 Task: For heading Arial black with underline.  font size for heading18,  'Change the font style of data to'Calibri.  and font size to 9,  Change the alignment of both headline & data to Align center.  In the sheet  auditingSalesPerformance_2025
Action: Mouse moved to (798, 98)
Screenshot: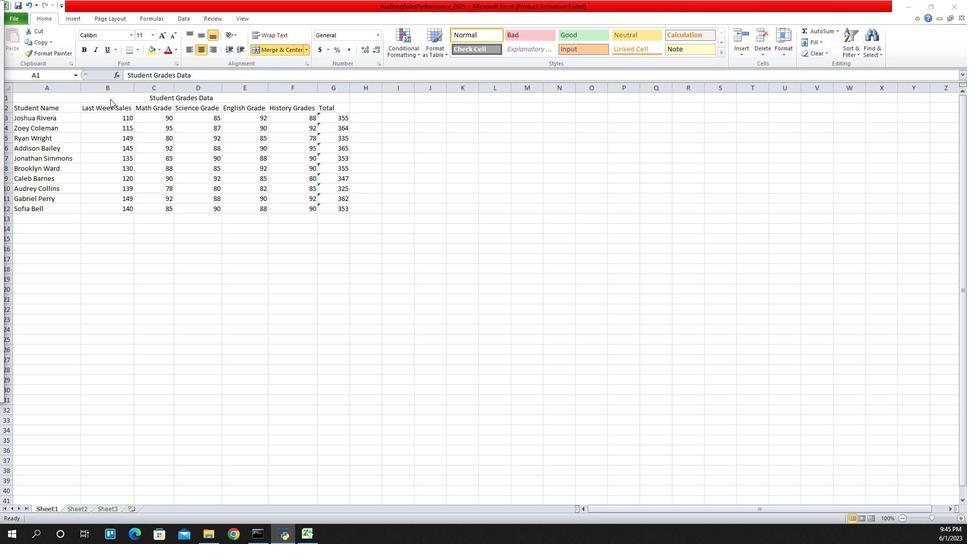 
Action: Mouse pressed left at (798, 98)
Screenshot: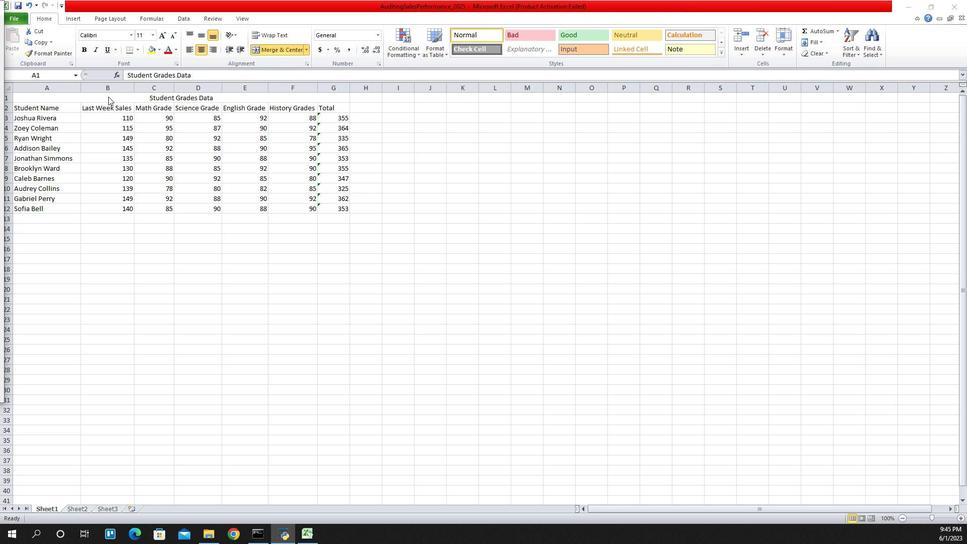 
Action: Mouse moved to (795, 38)
Screenshot: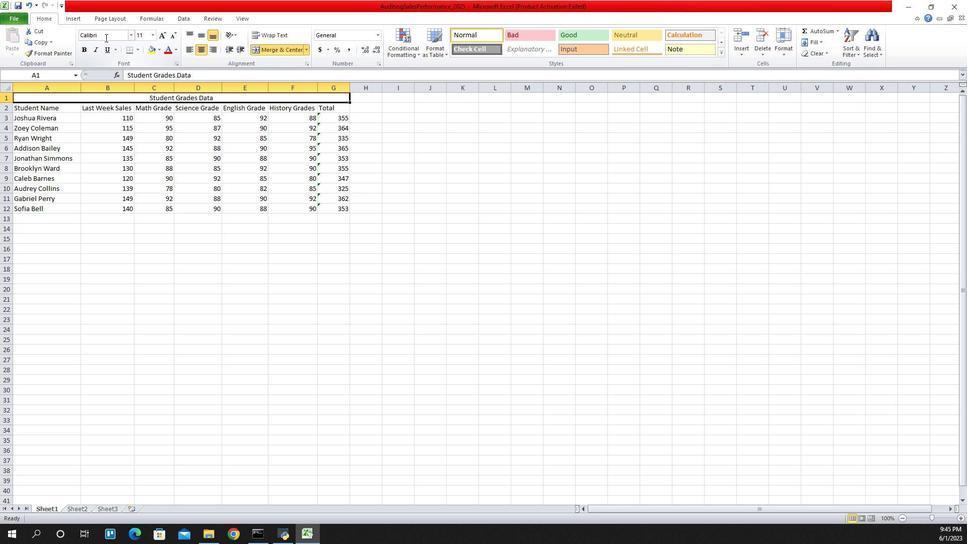 
Action: Mouse pressed left at (795, 38)
Screenshot: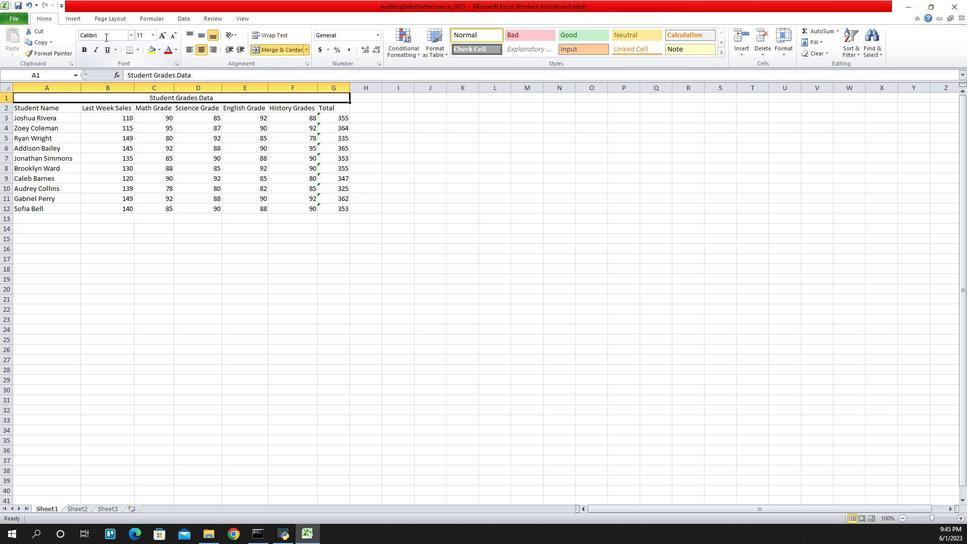
Action: Mouse moved to (820, 38)
Screenshot: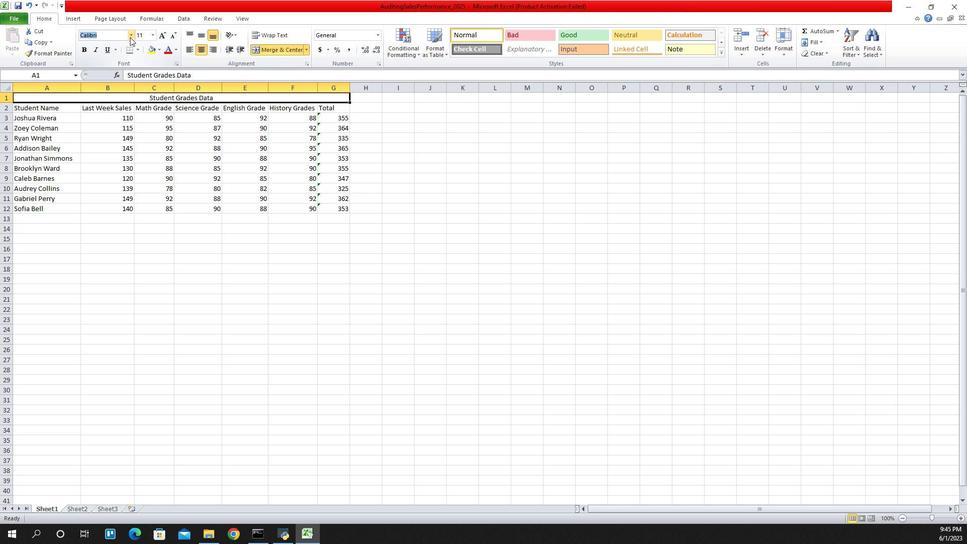 
Action: Mouse pressed left at (820, 38)
Screenshot: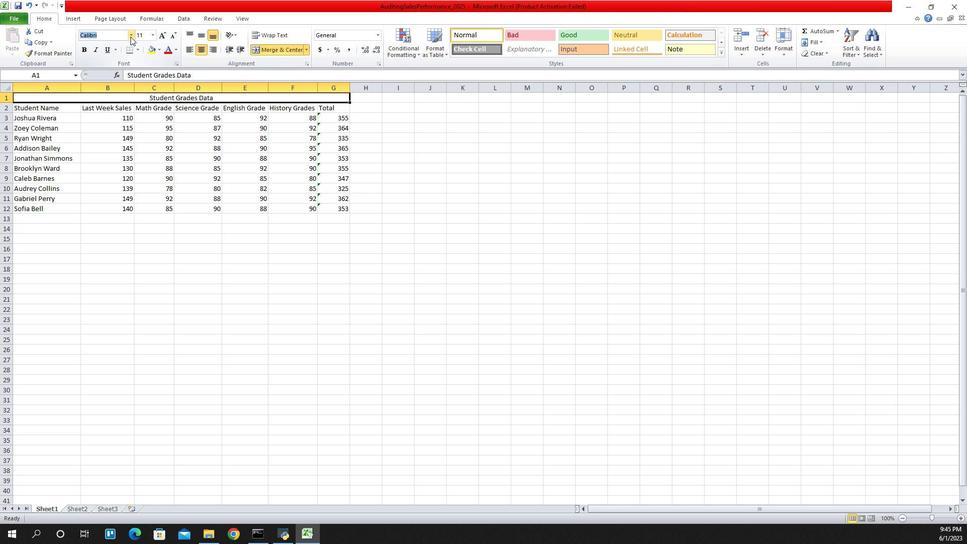 
Action: Mouse moved to (800, 130)
Screenshot: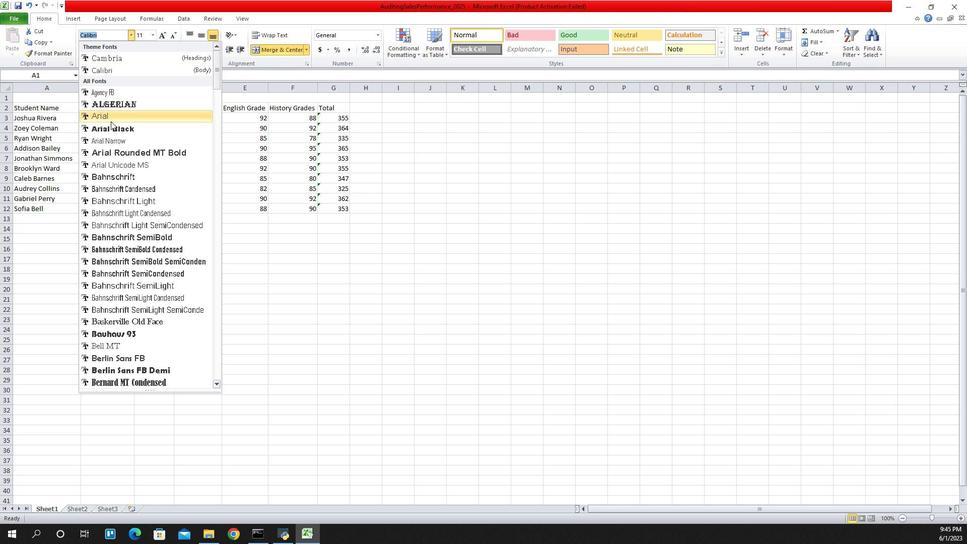 
Action: Mouse pressed left at (800, 130)
Screenshot: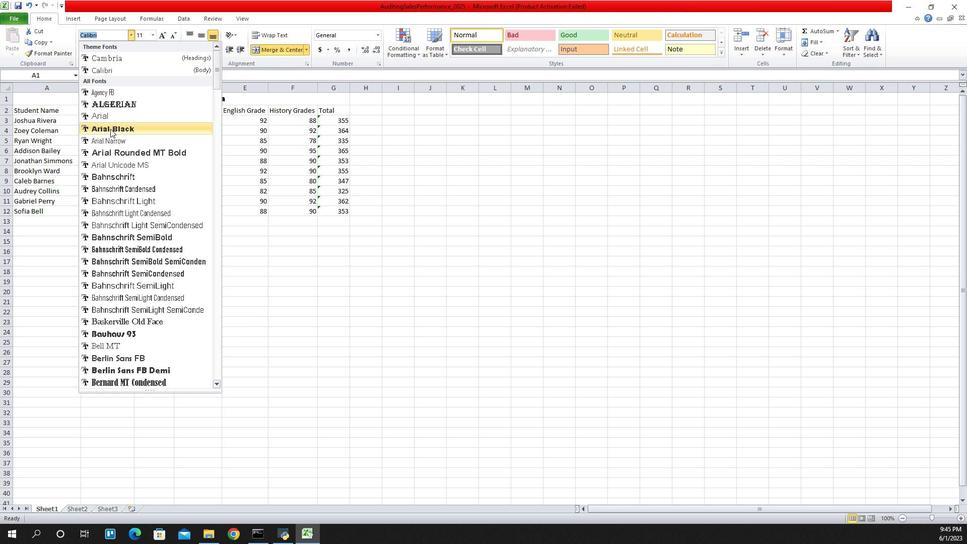 
Action: Key pressed ctrl+U
Screenshot: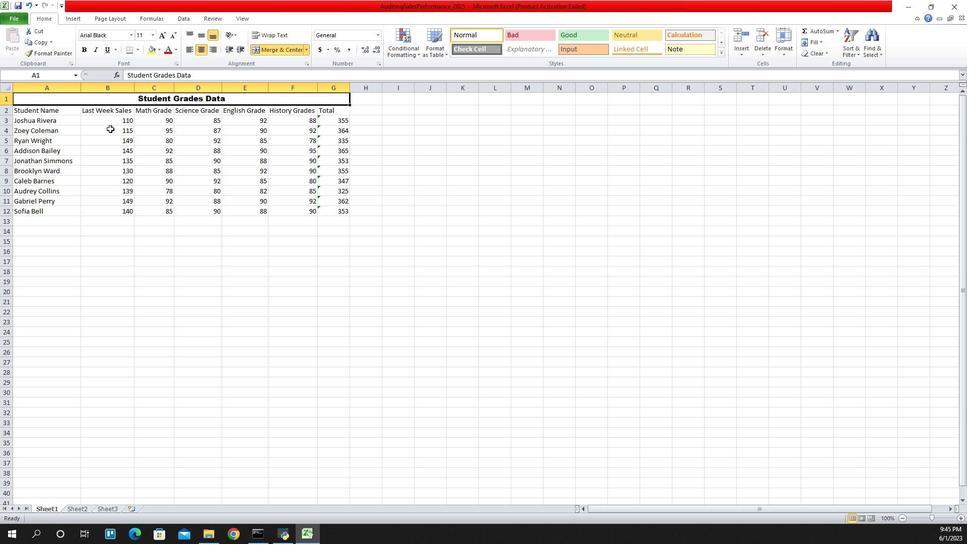 
Action: Mouse moved to (843, 37)
Screenshot: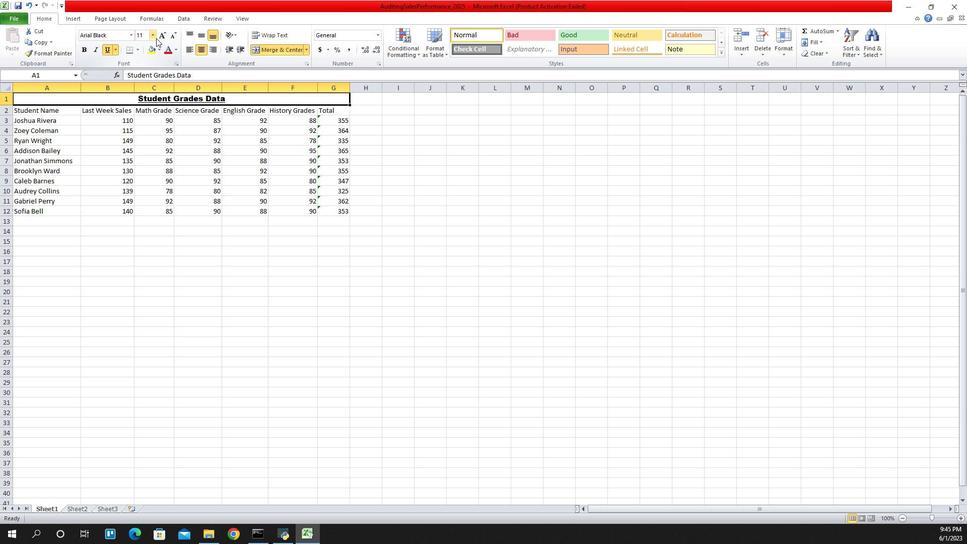 
Action: Mouse pressed left at (843, 37)
Screenshot: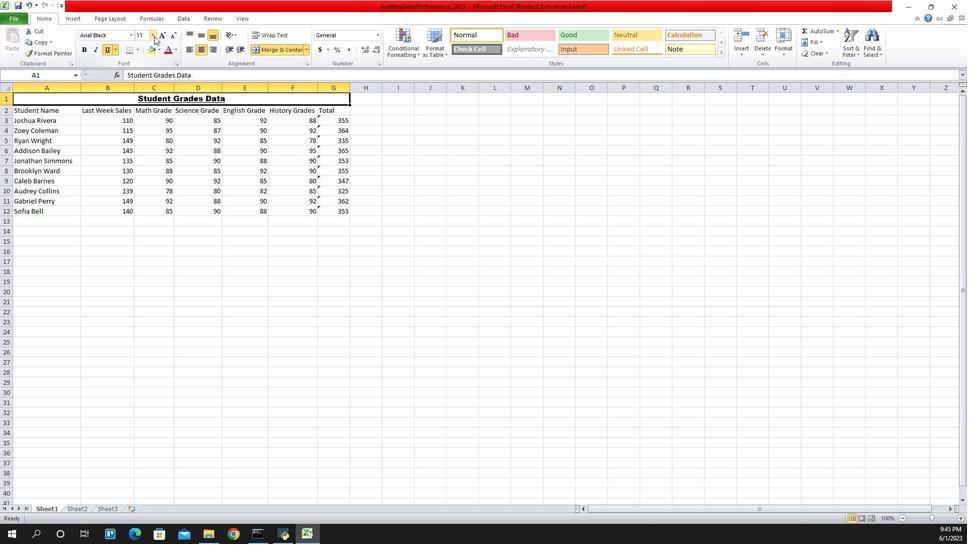 
Action: Mouse moved to (831, 104)
Screenshot: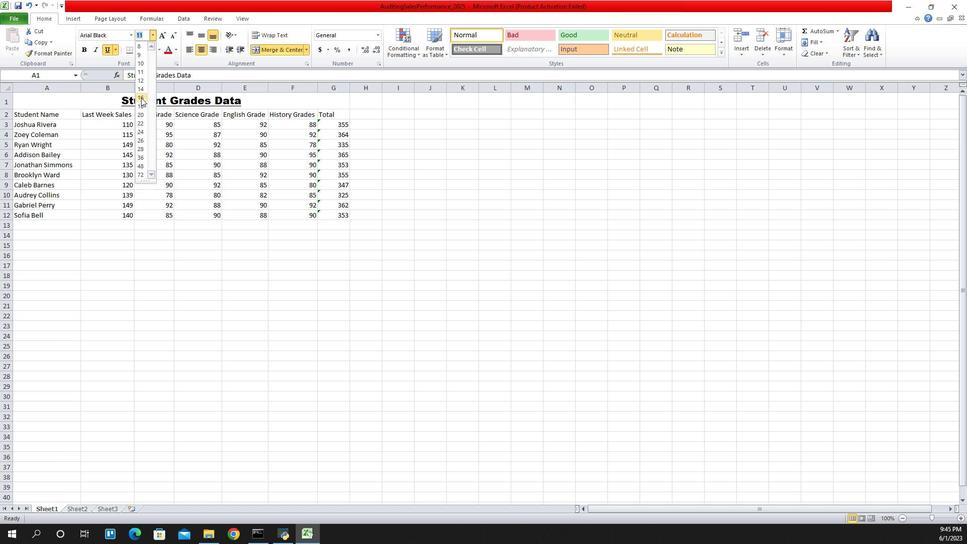 
Action: Mouse pressed left at (831, 104)
Screenshot: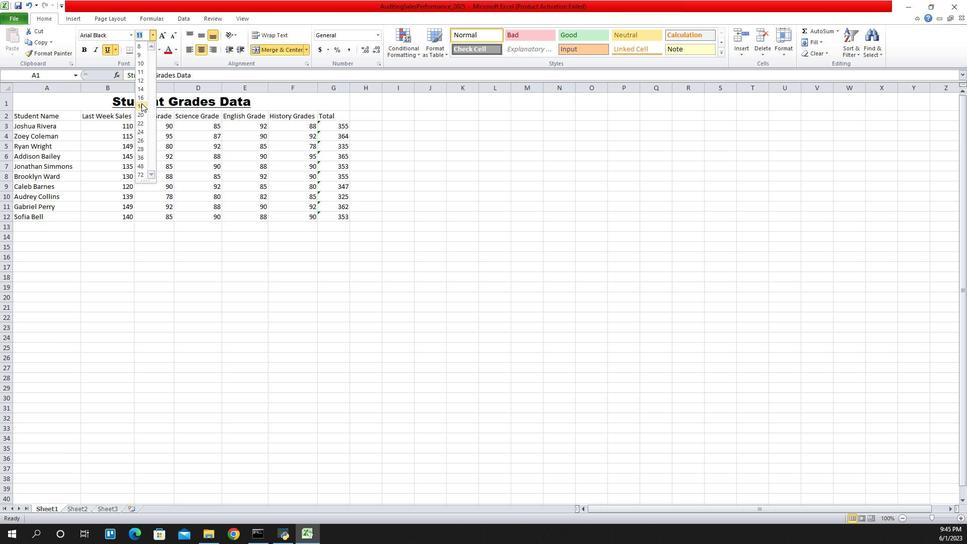 
Action: Mouse moved to (726, 121)
Screenshot: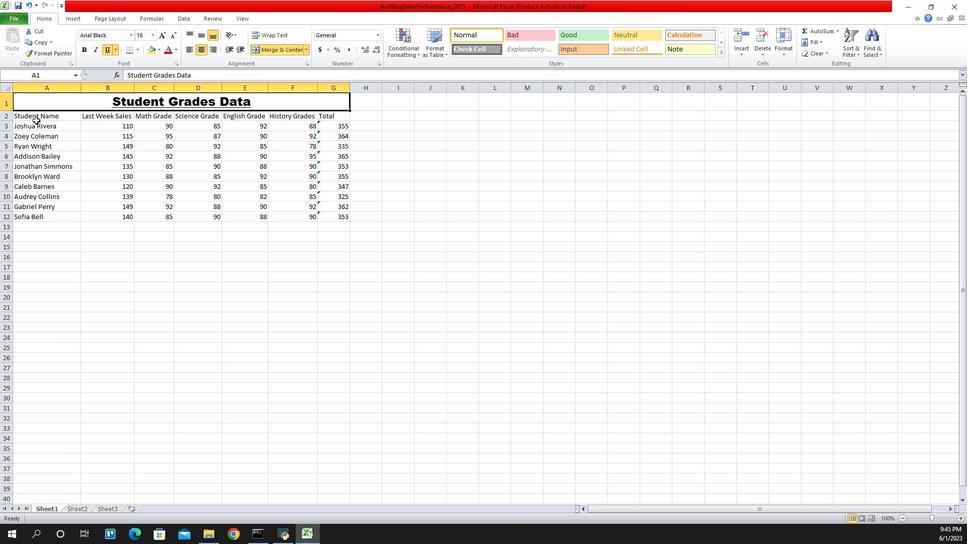 
Action: Mouse pressed left at (726, 121)
Screenshot: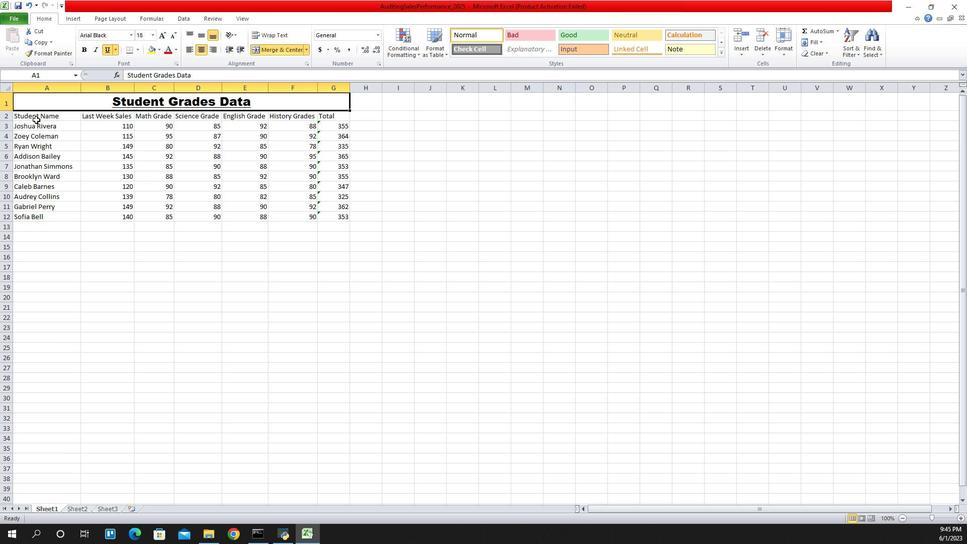 
Action: Mouse moved to (842, 227)
Screenshot: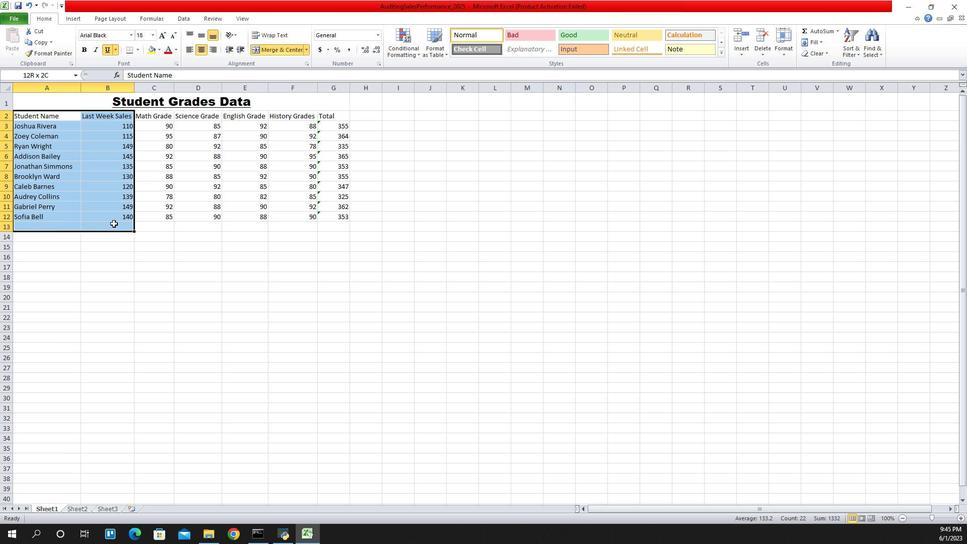 
Action: Mouse pressed left at (842, 227)
Screenshot: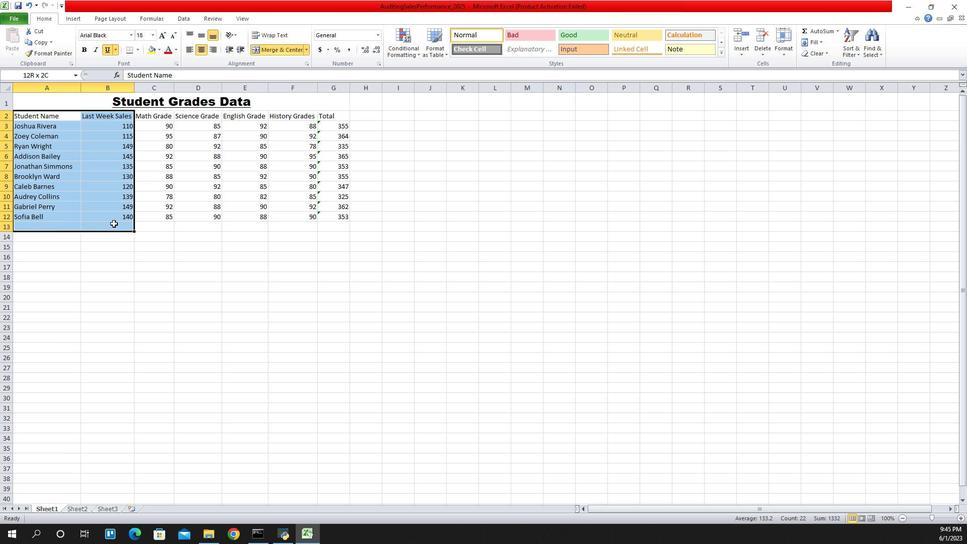 
Action: Mouse moved to (727, 119)
Screenshot: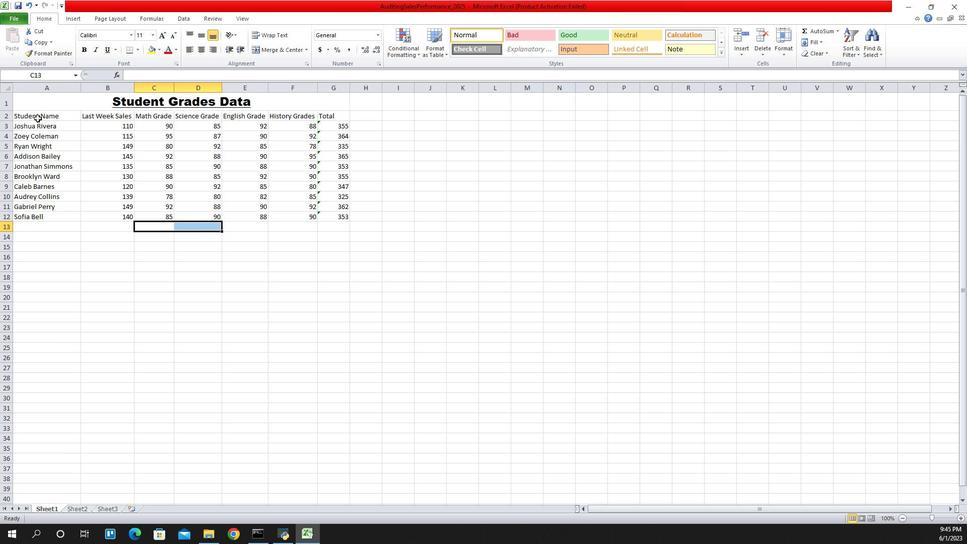 
Action: Mouse pressed left at (727, 119)
Screenshot: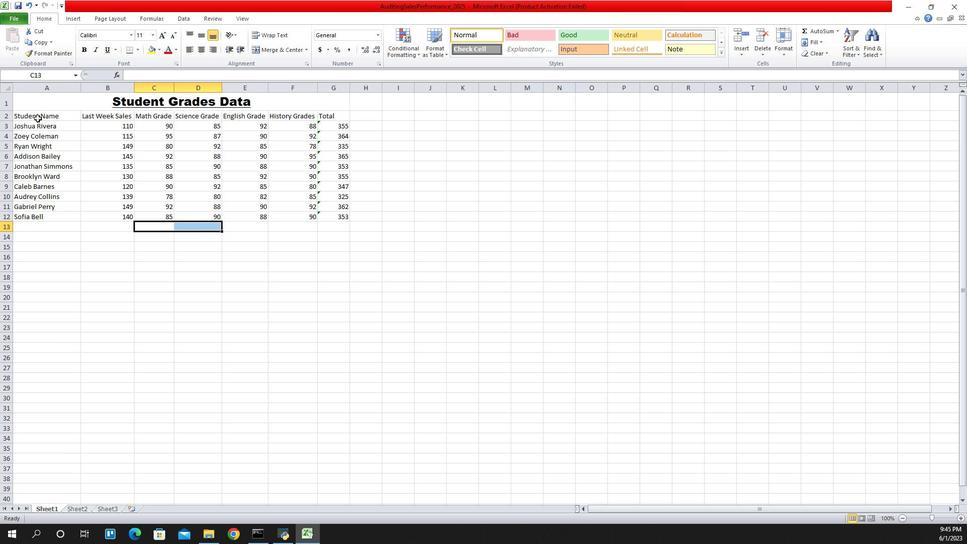 
Action: Mouse moved to (814, 39)
Screenshot: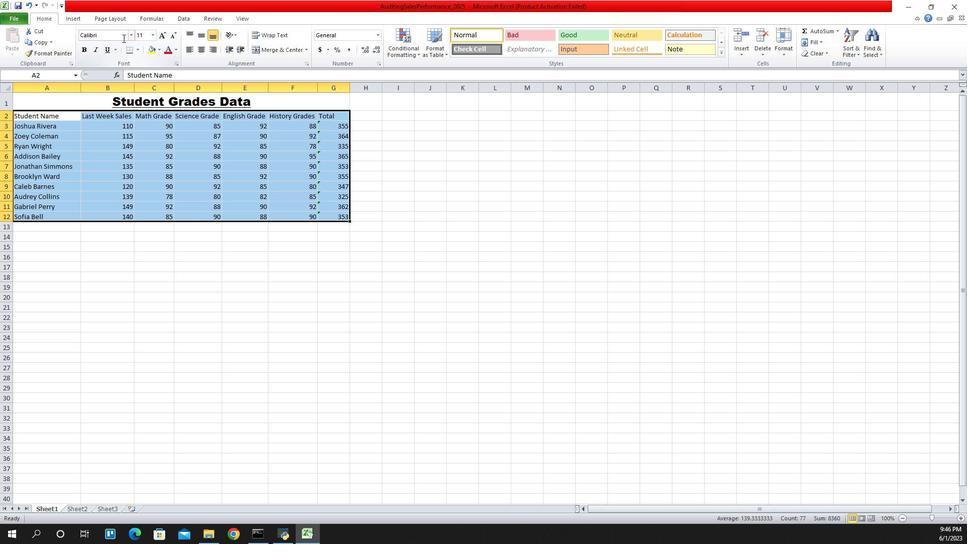 
Action: Mouse pressed left at (814, 39)
Screenshot: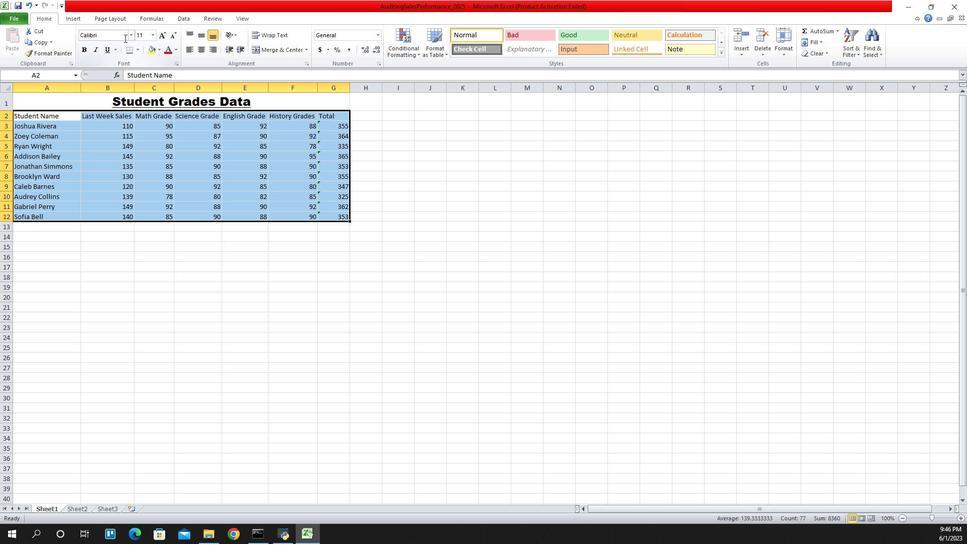 
Action: Mouse moved to (822, 37)
Screenshot: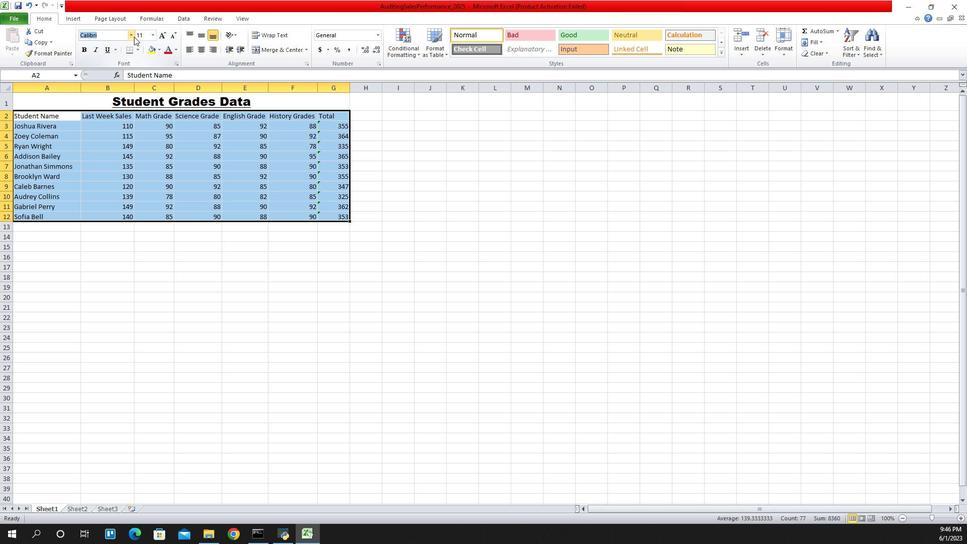 
Action: Mouse pressed left at (822, 37)
Screenshot: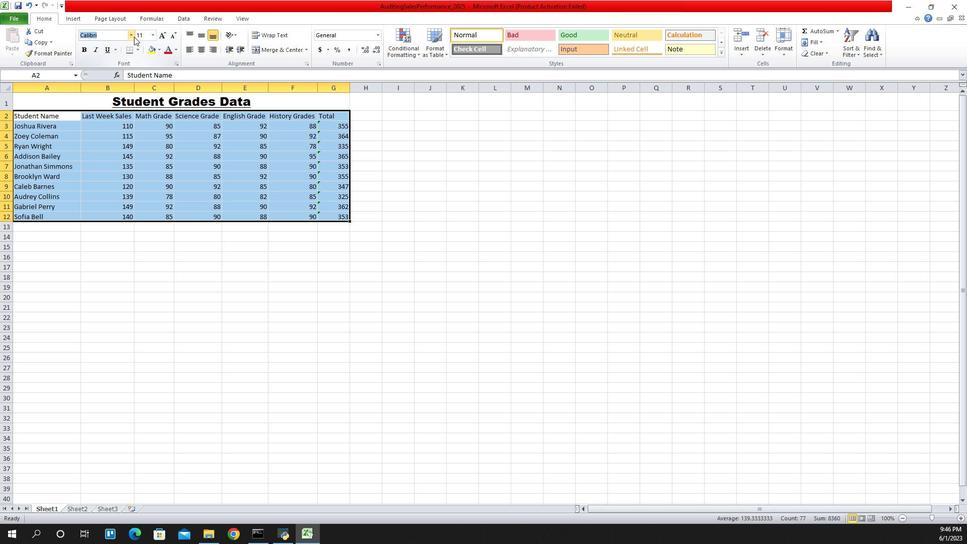 
Action: Mouse moved to (812, 73)
Screenshot: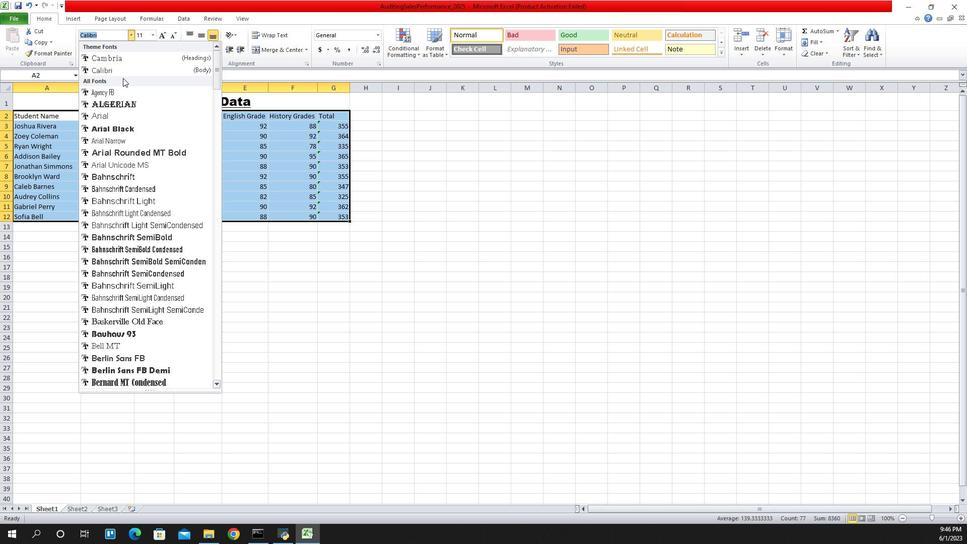 
Action: Mouse pressed left at (812, 73)
Screenshot: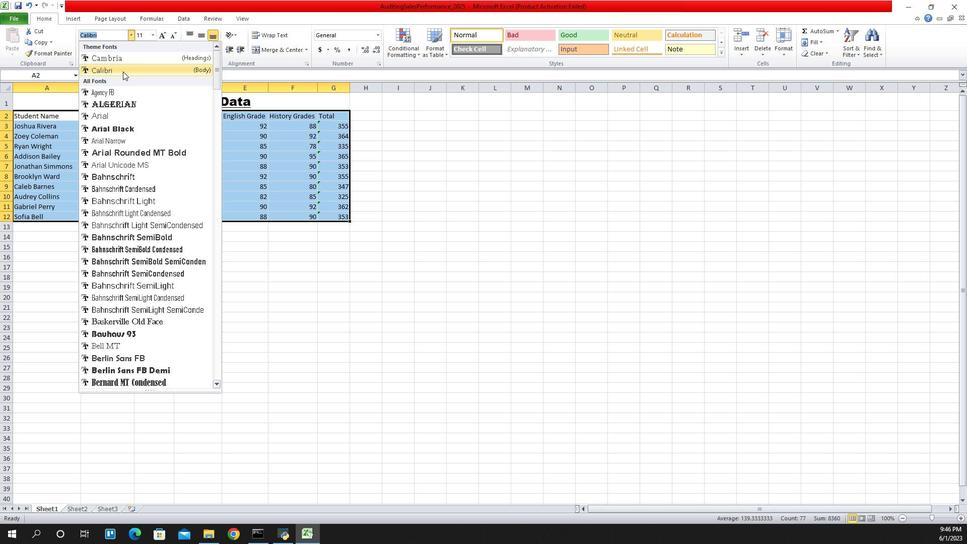 
Action: Mouse moved to (841, 39)
Screenshot: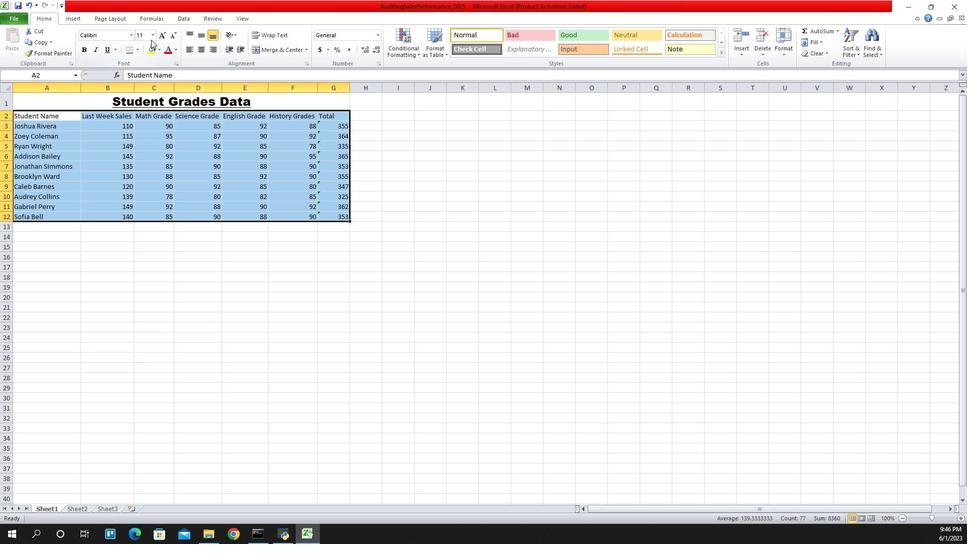
Action: Mouse pressed left at (841, 39)
Screenshot: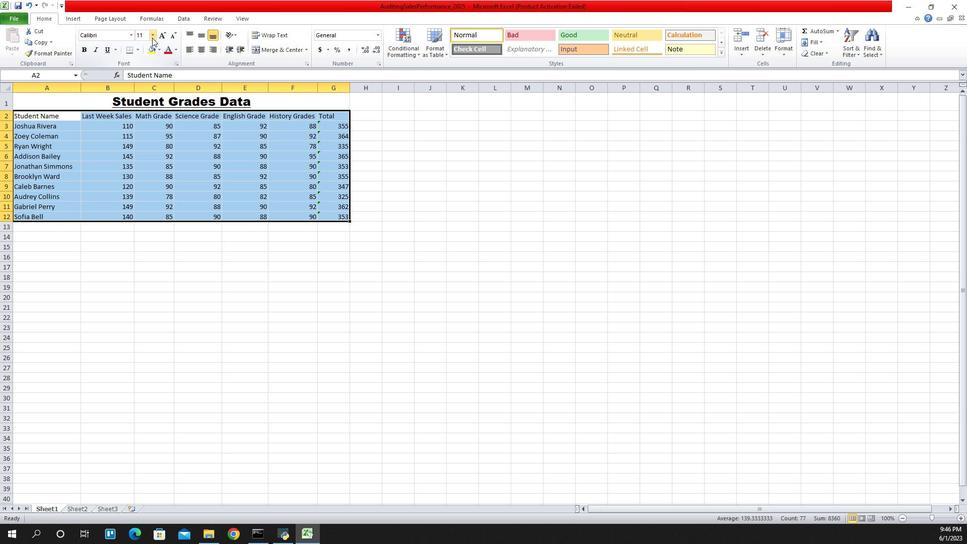 
Action: Mouse moved to (831, 57)
Screenshot: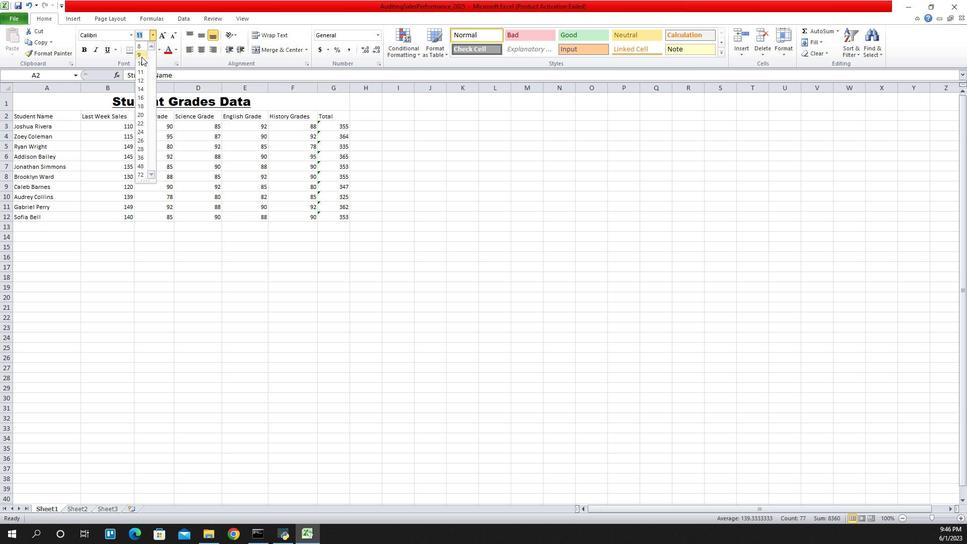
Action: Mouse pressed left at (831, 57)
Screenshot: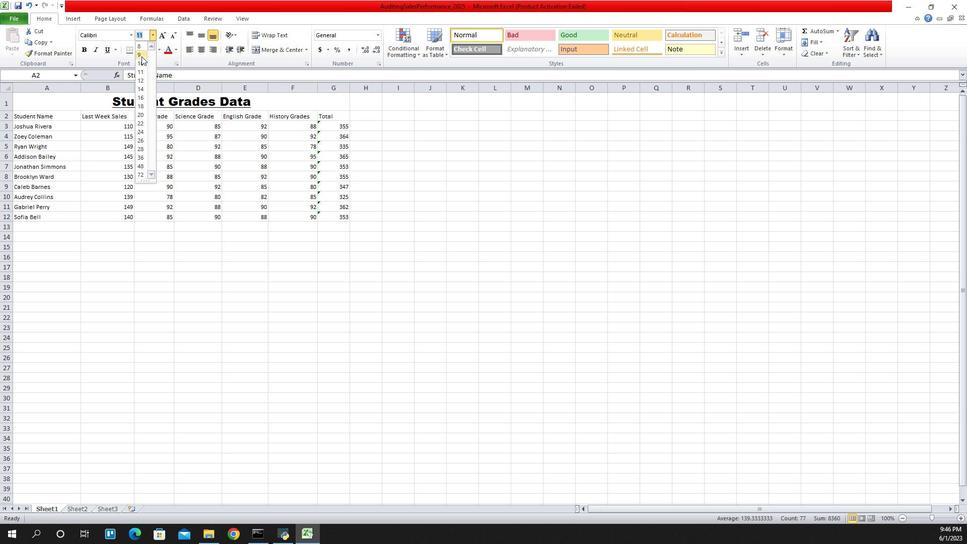 
Action: Mouse moved to (767, 102)
Screenshot: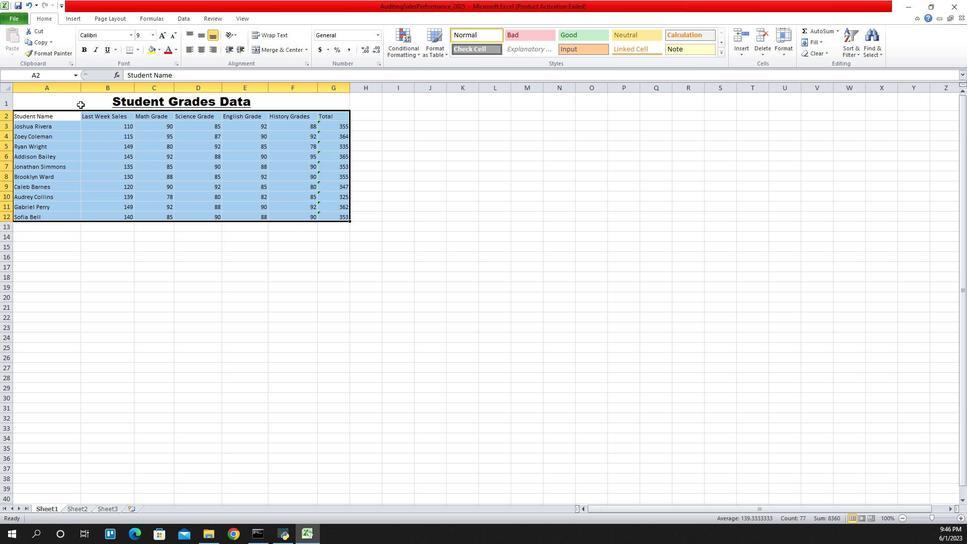 
Action: Mouse pressed left at (767, 102)
Screenshot: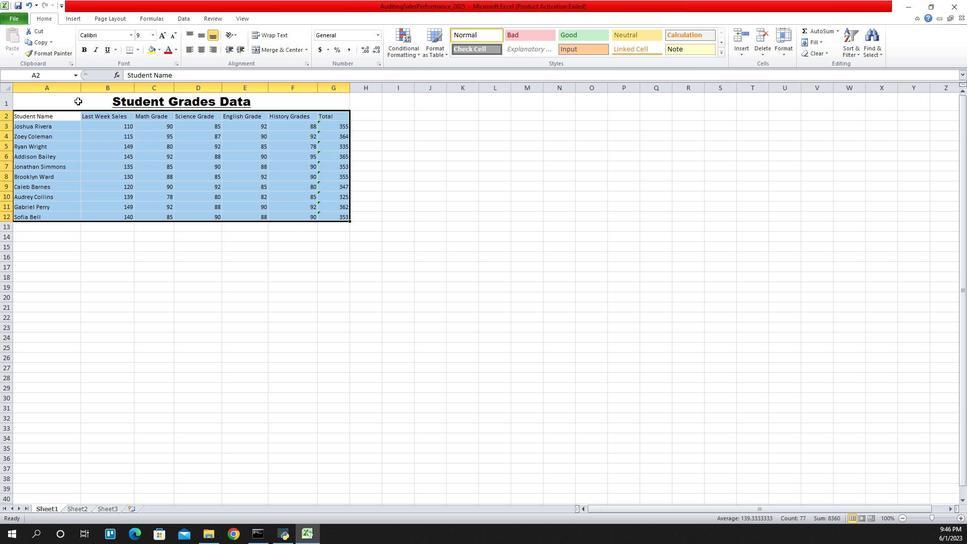 
Action: Mouse moved to (889, 49)
Screenshot: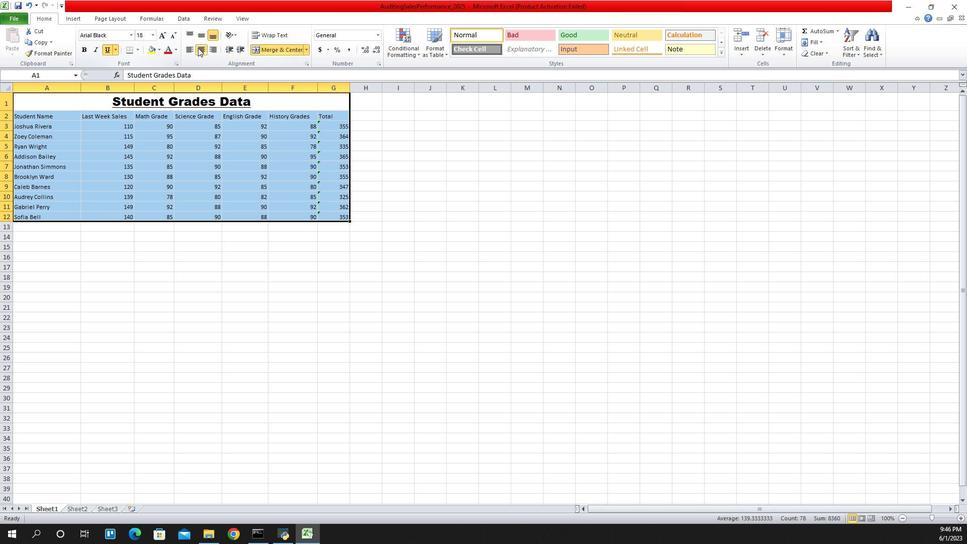 
Action: Mouse pressed left at (889, 49)
Screenshot: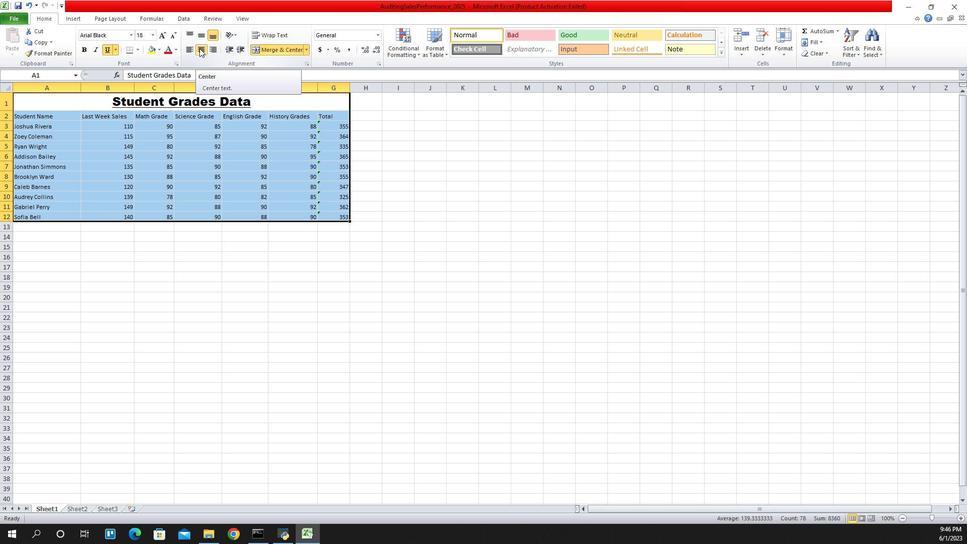 
Action: Mouse pressed left at (889, 49)
Screenshot: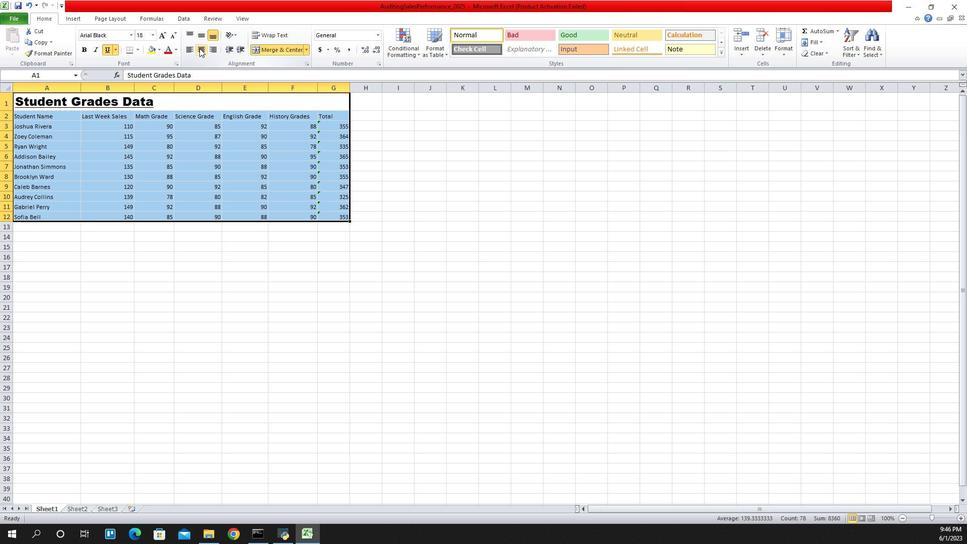 
